 Task: Apply the theme  ""Slate"".
Action: Mouse moved to (225, 83)
Screenshot: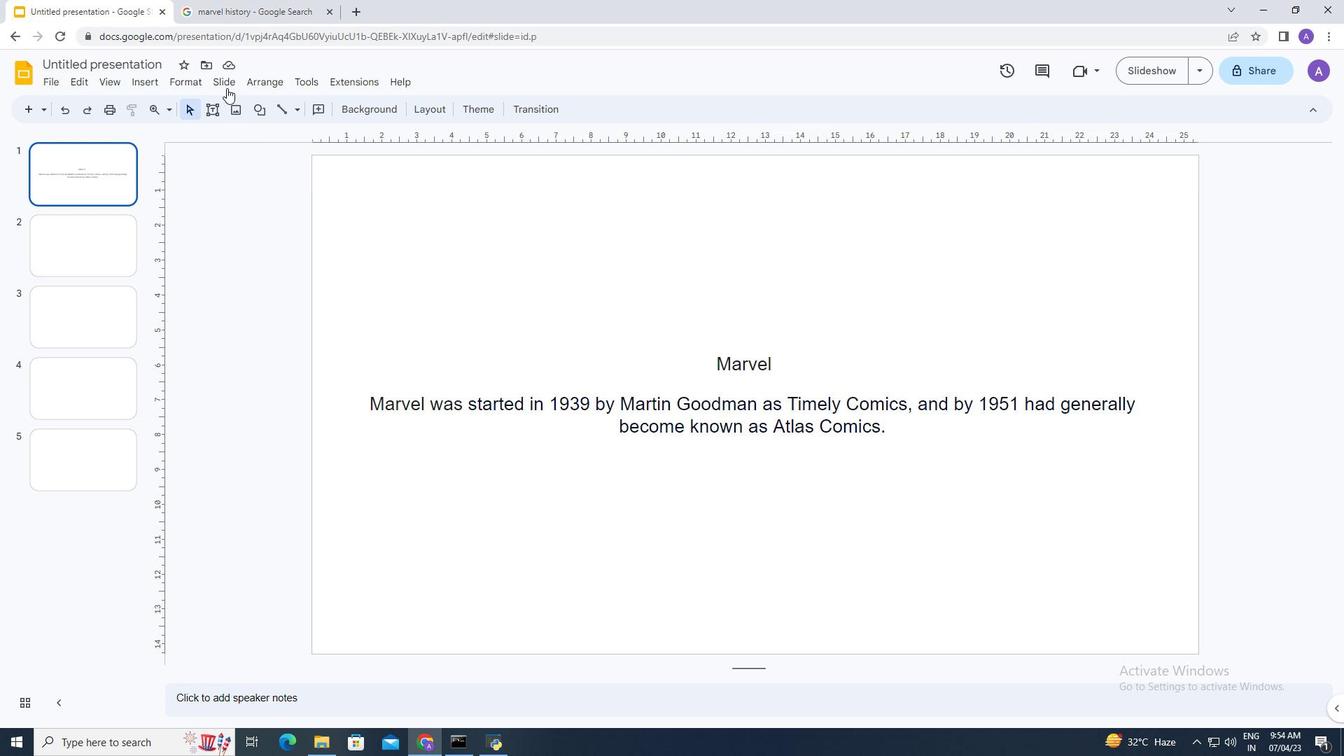 
Action: Mouse pressed left at (225, 83)
Screenshot: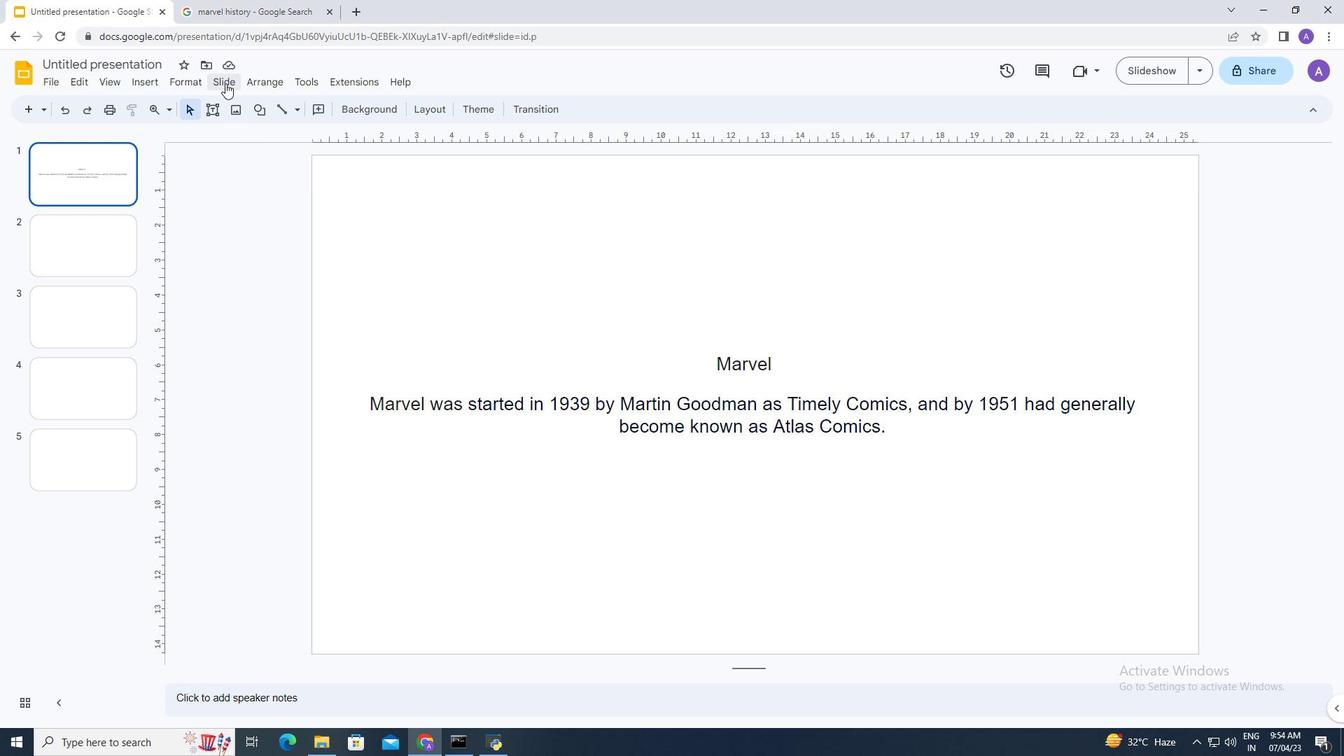 
Action: Mouse moved to (303, 327)
Screenshot: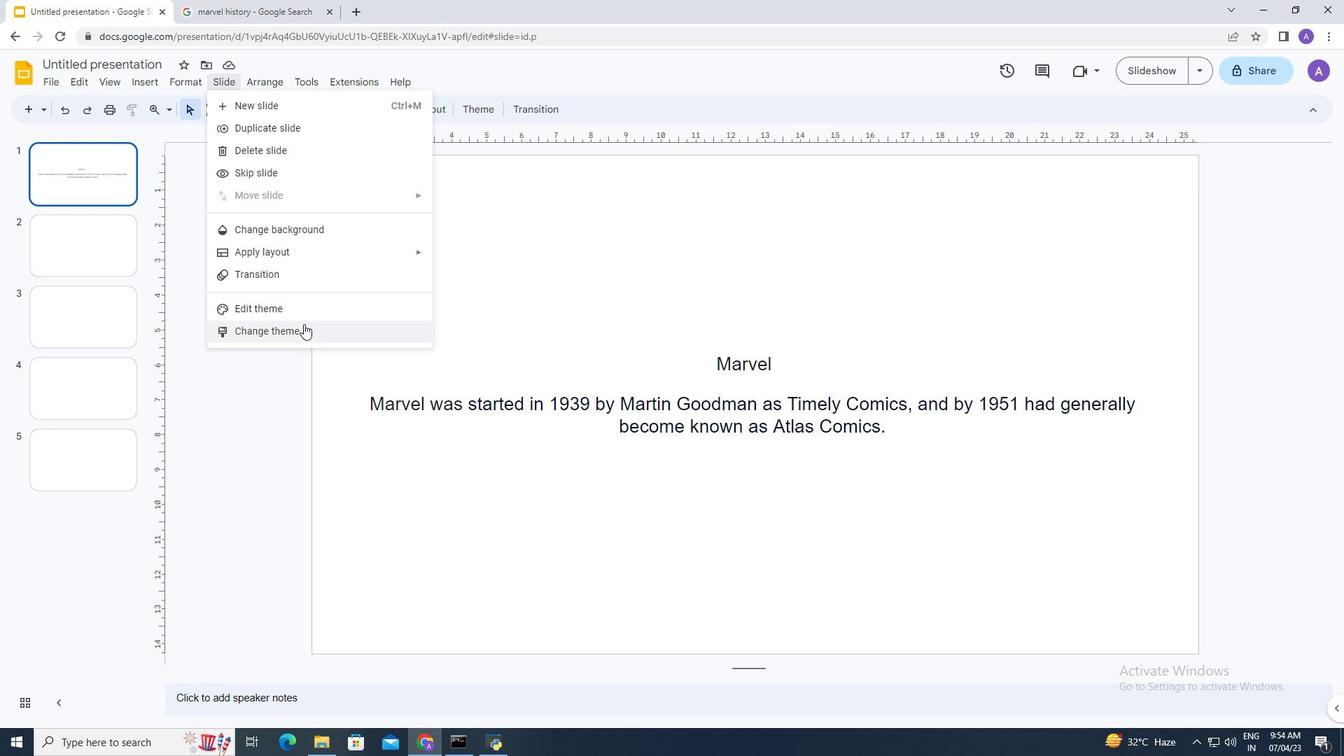 
Action: Mouse pressed left at (303, 327)
Screenshot: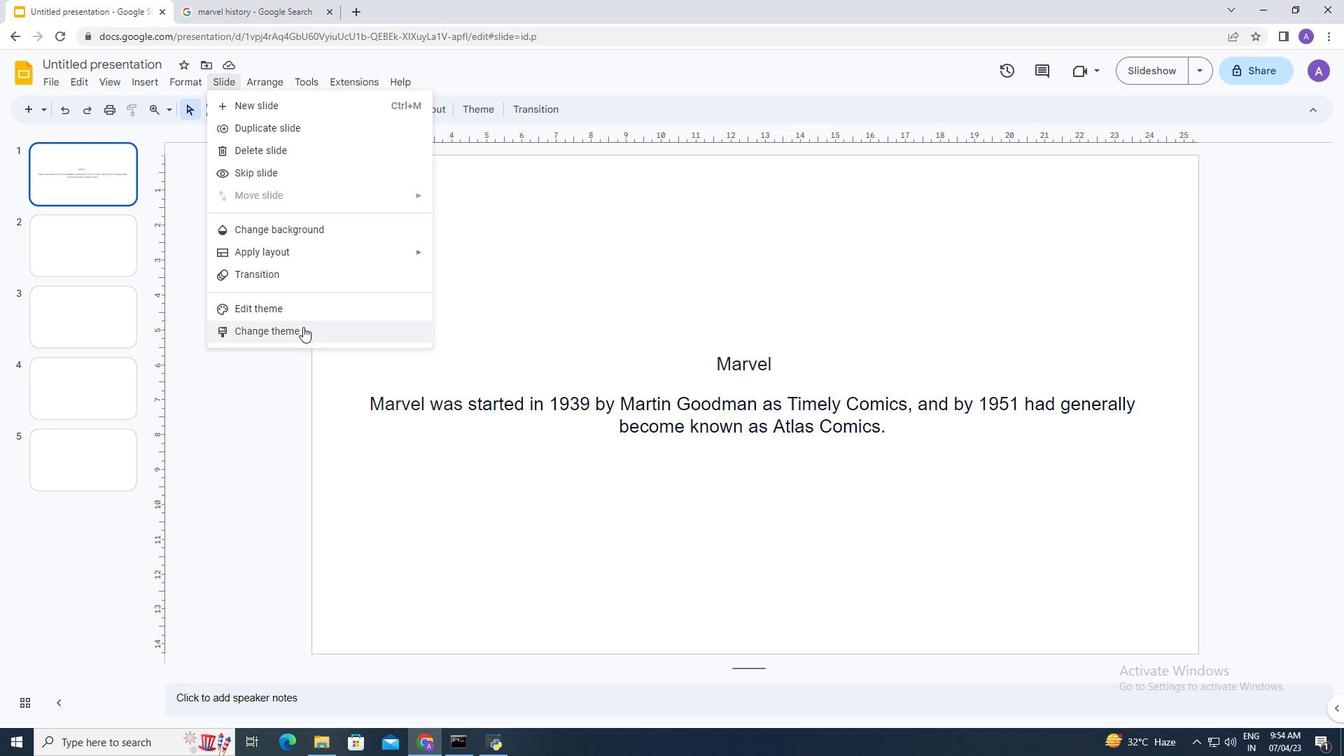 
Action: Mouse moved to (1197, 330)
Screenshot: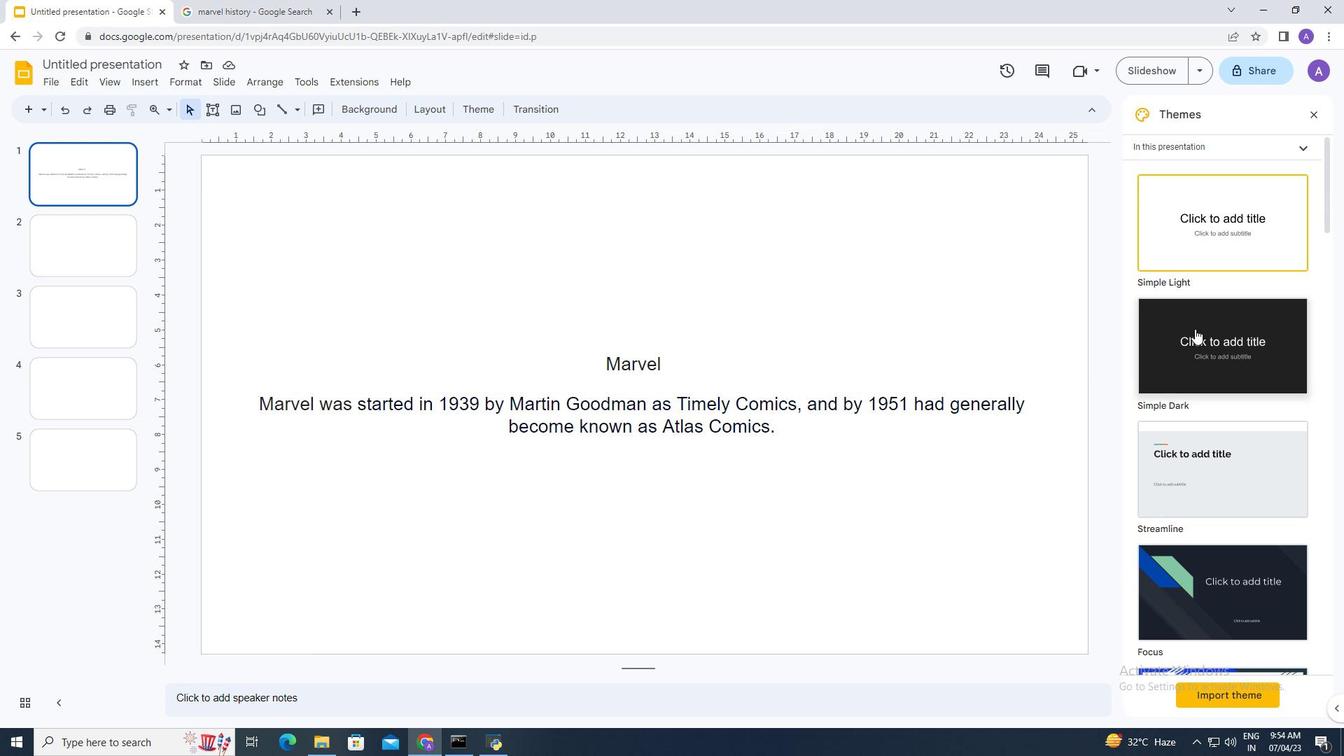 
Action: Mouse scrolled (1197, 329) with delta (0, 0)
Screenshot: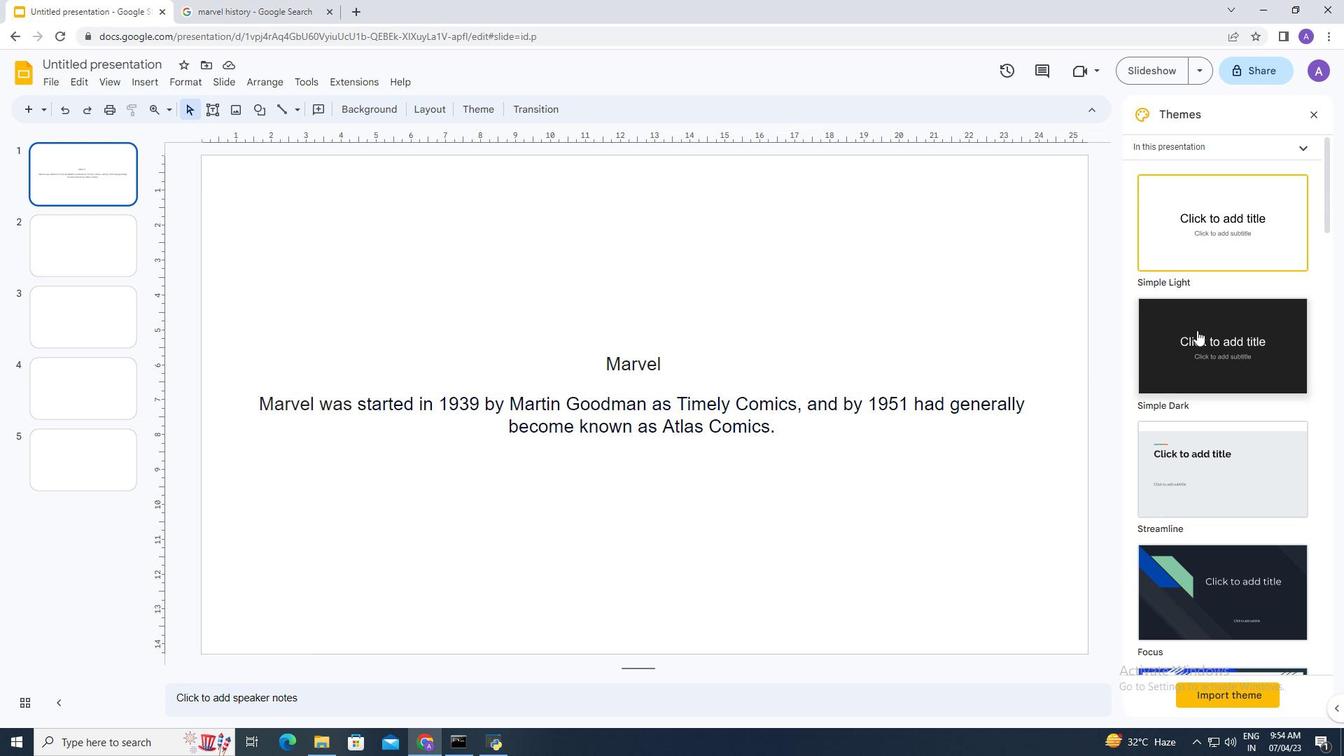 
Action: Mouse scrolled (1197, 329) with delta (0, 0)
Screenshot: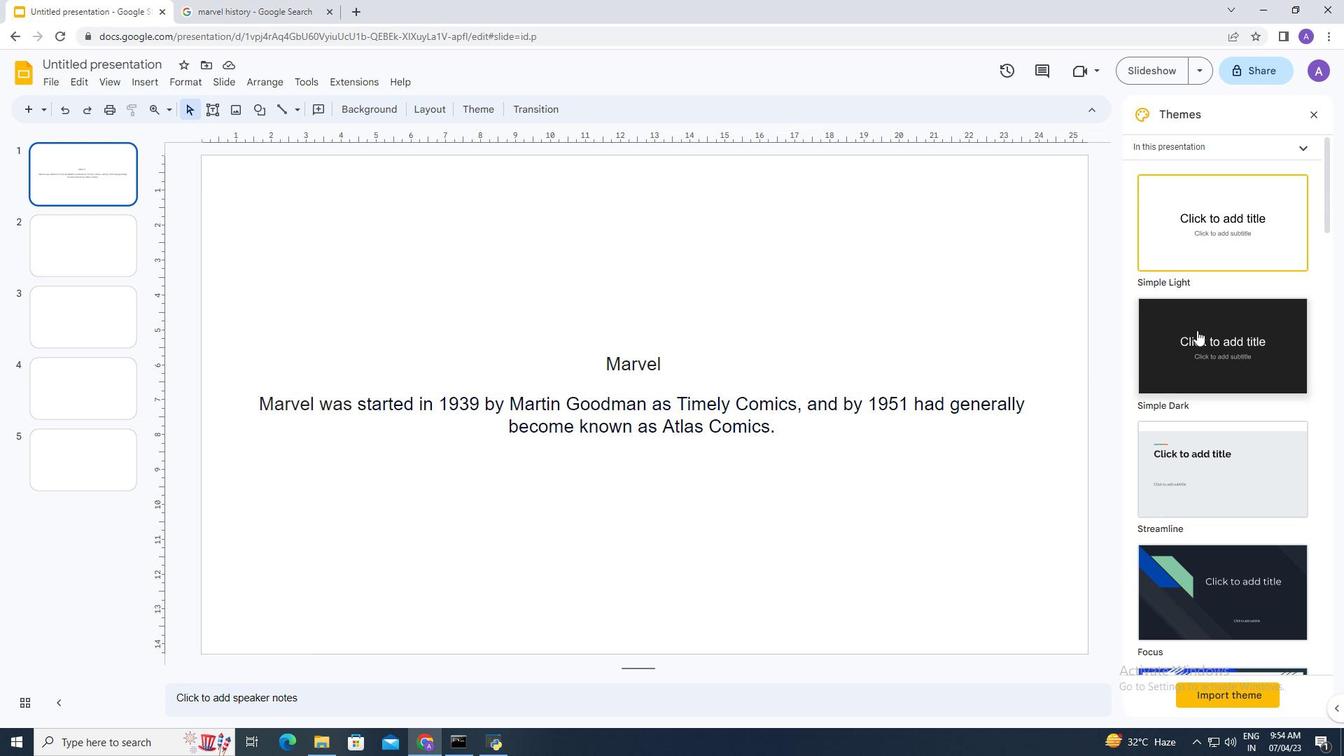 
Action: Mouse scrolled (1197, 329) with delta (0, 0)
Screenshot: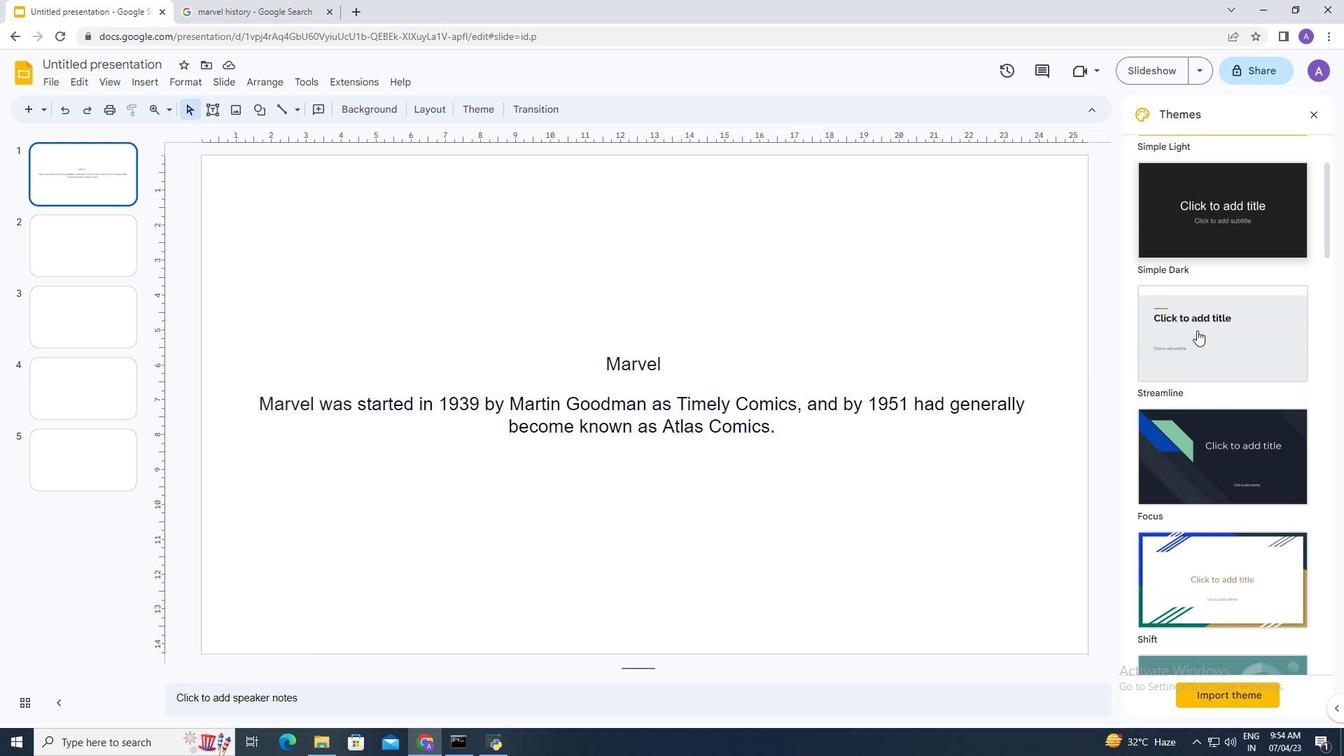 
Action: Mouse scrolled (1197, 329) with delta (0, 0)
Screenshot: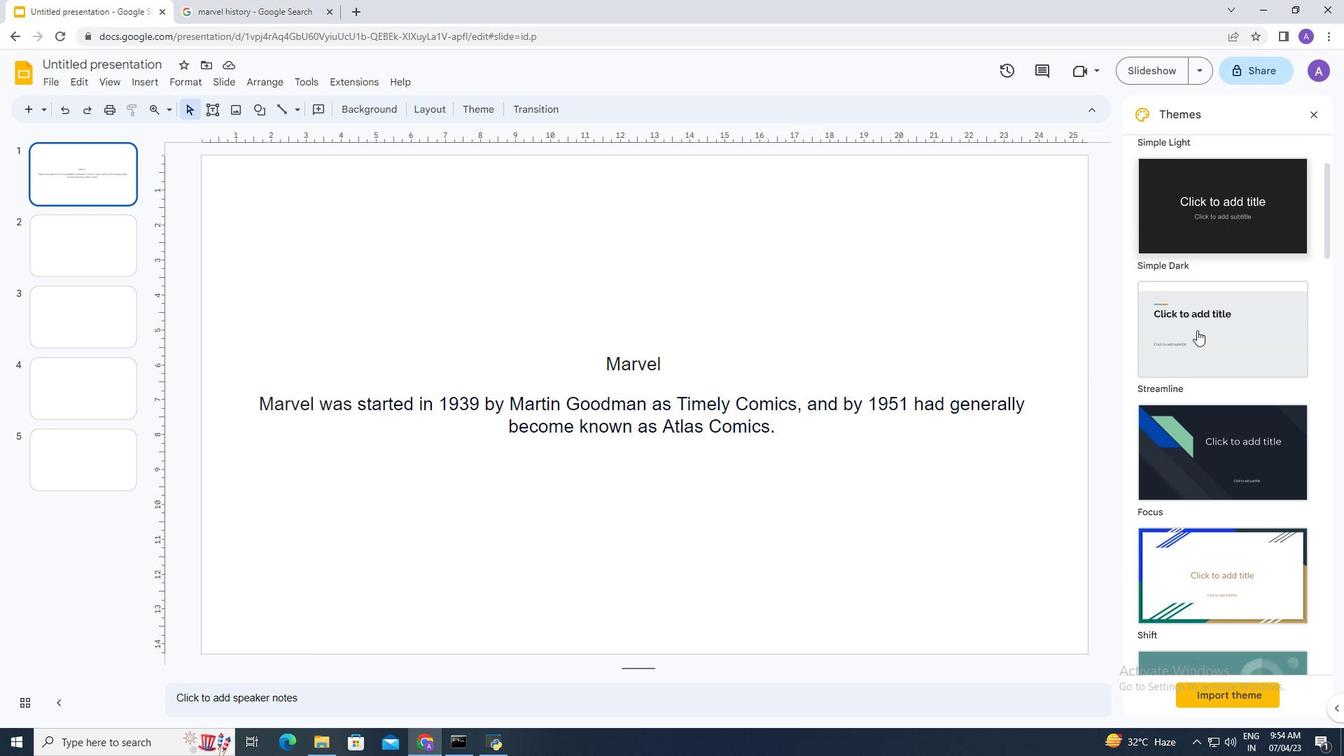 
Action: Mouse scrolled (1197, 329) with delta (0, 0)
Screenshot: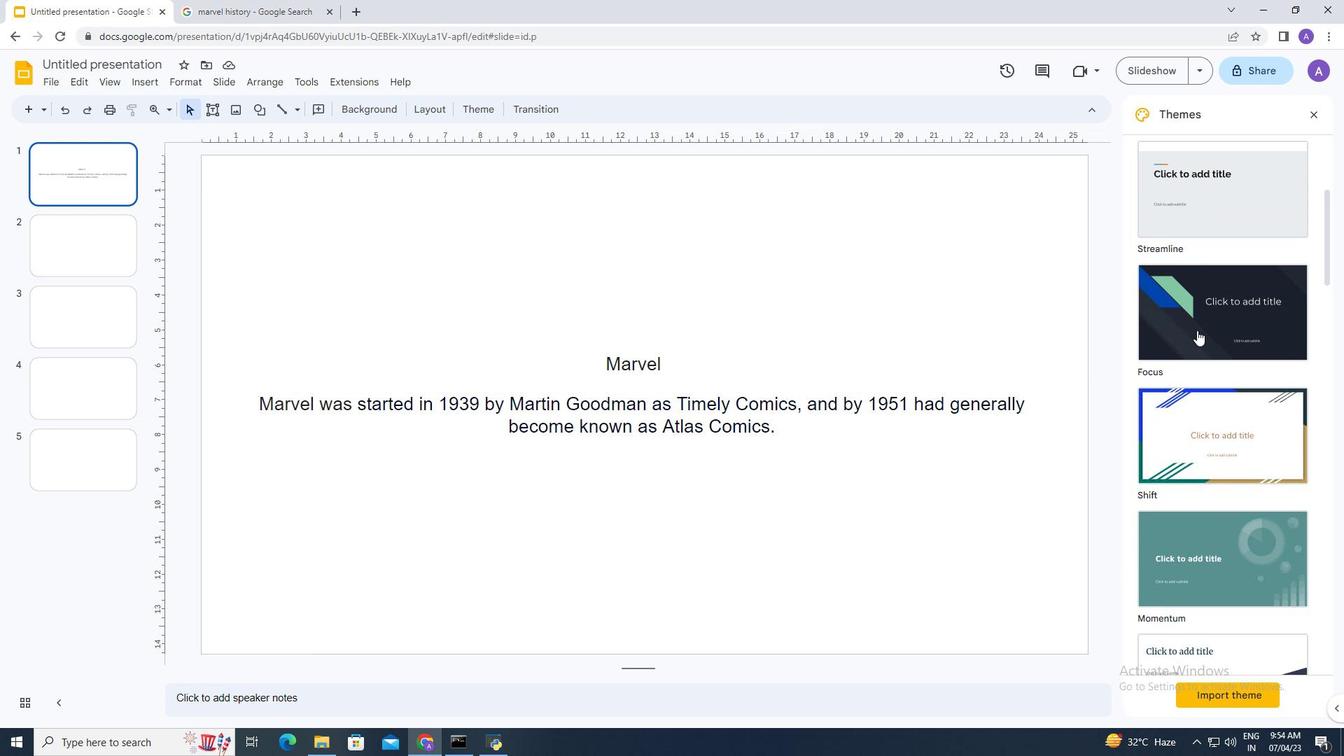 
Action: Mouse scrolled (1197, 329) with delta (0, 0)
Screenshot: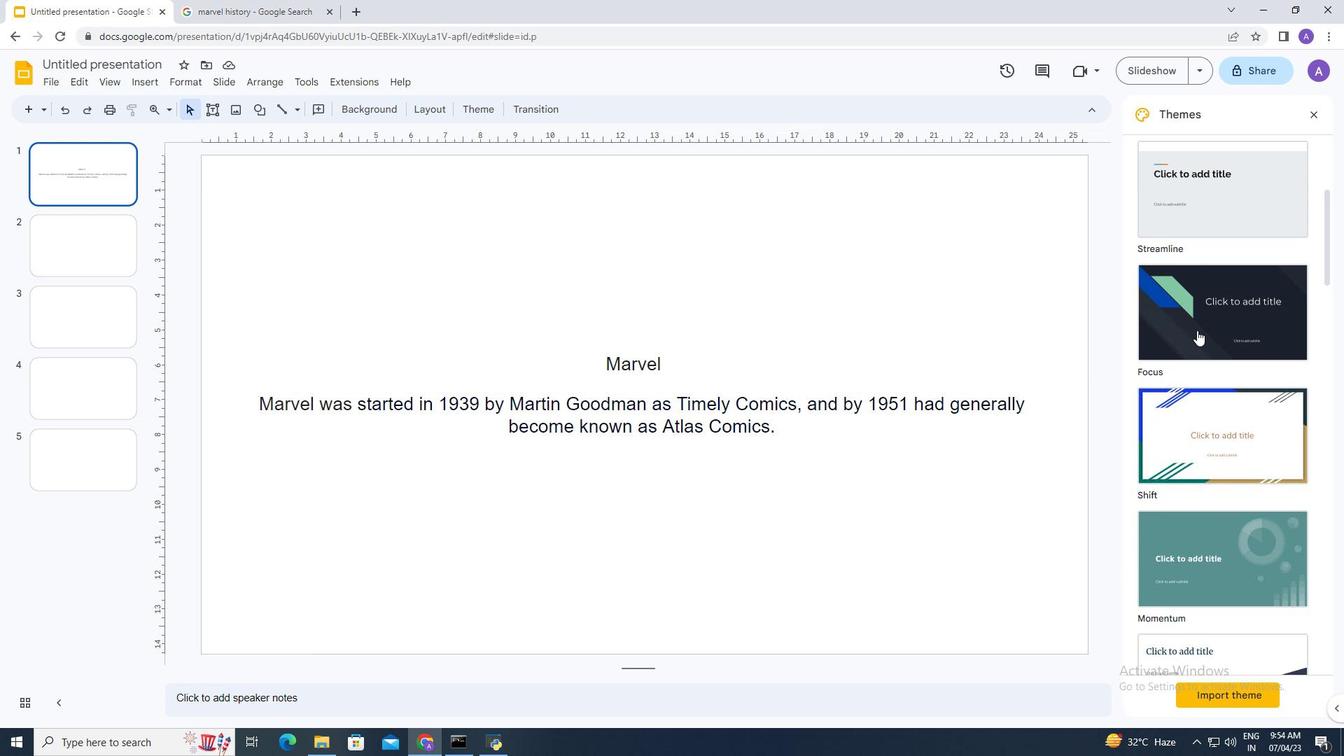 
Action: Mouse scrolled (1197, 329) with delta (0, 0)
Screenshot: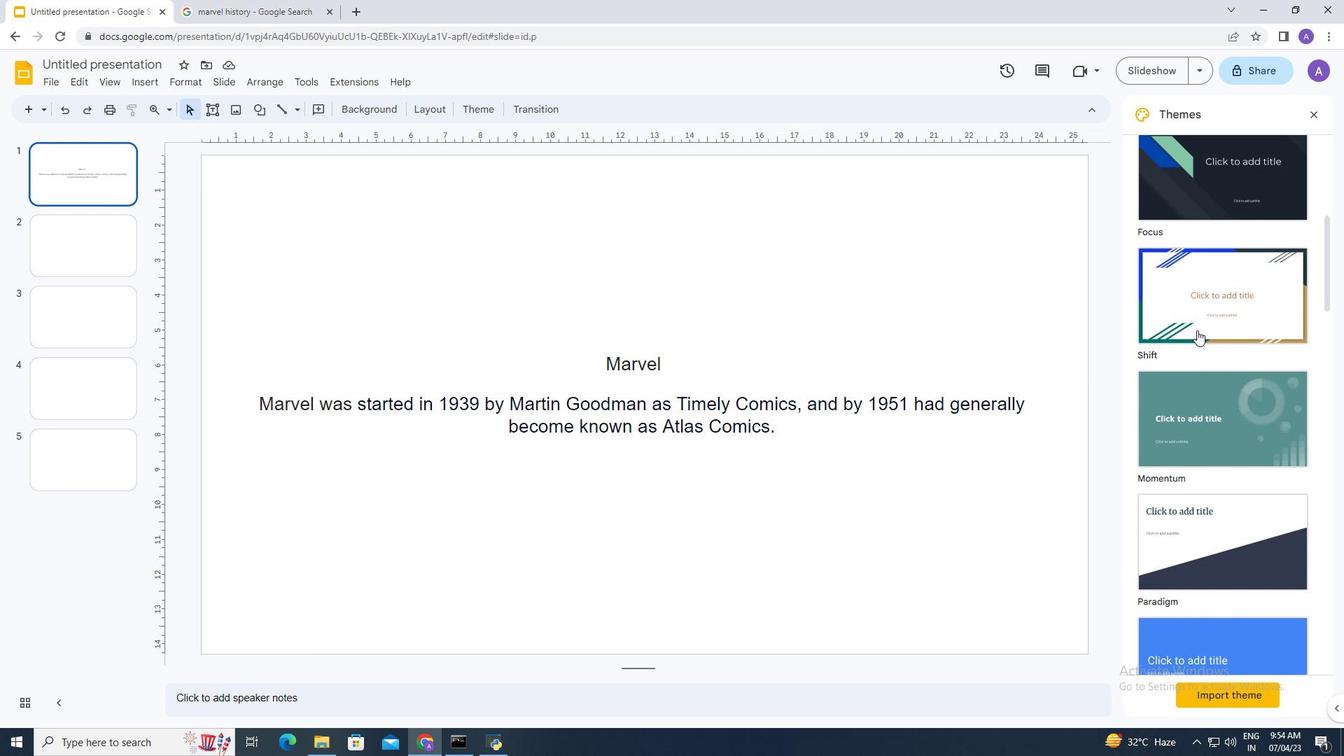 
Action: Mouse scrolled (1197, 329) with delta (0, 0)
Screenshot: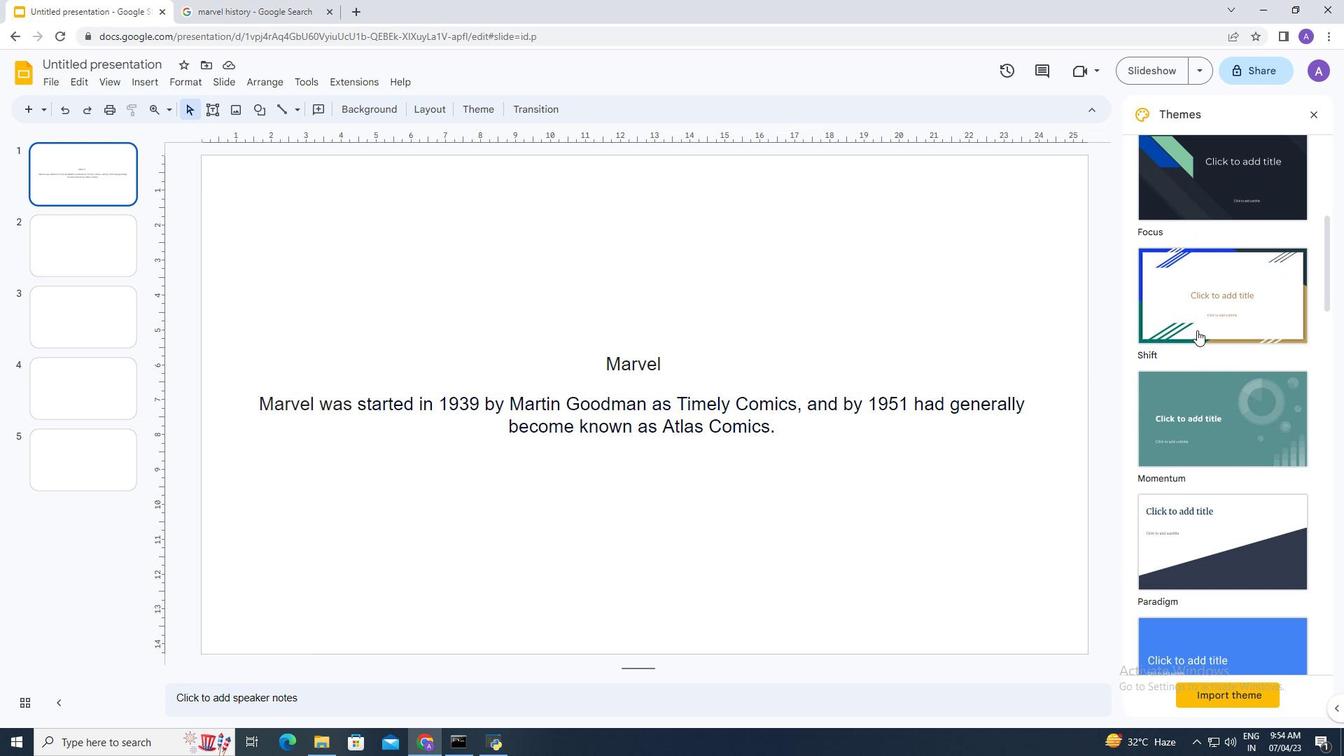 
Action: Mouse scrolled (1197, 329) with delta (0, 0)
Screenshot: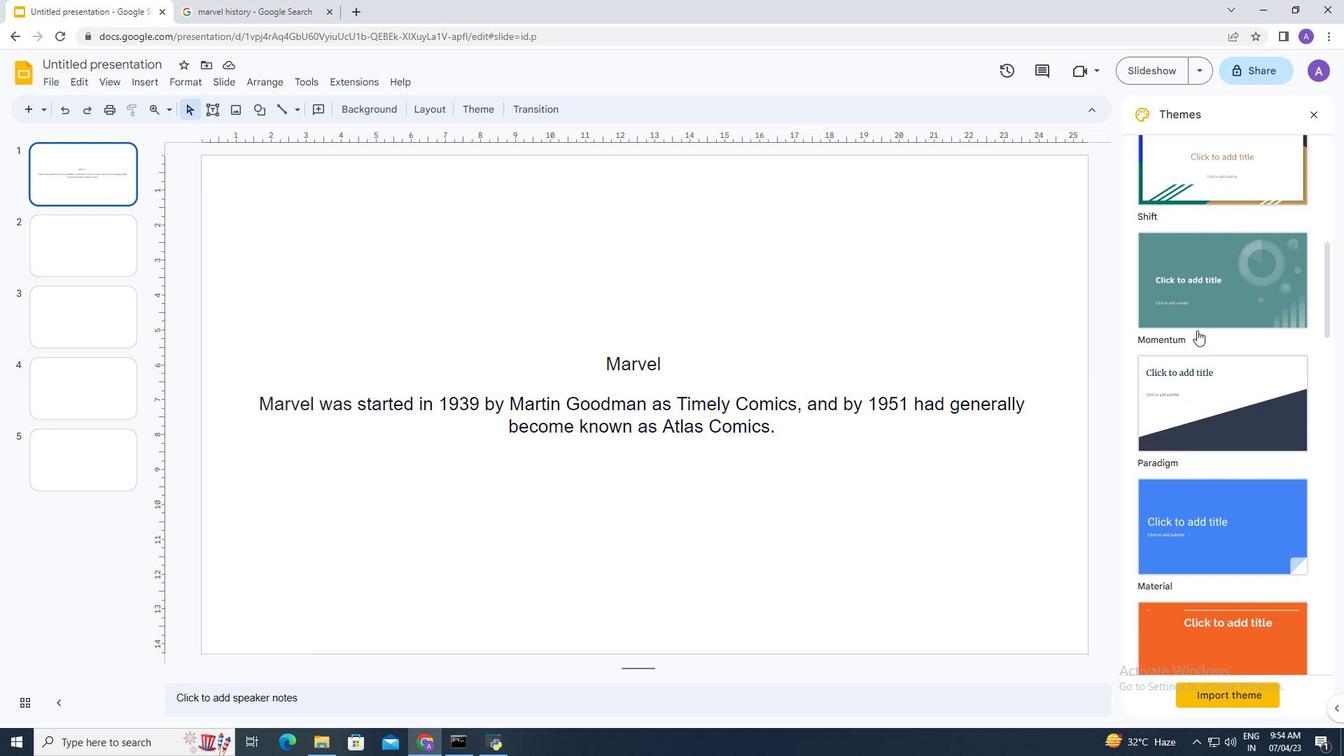 
Action: Mouse scrolled (1197, 329) with delta (0, 0)
Screenshot: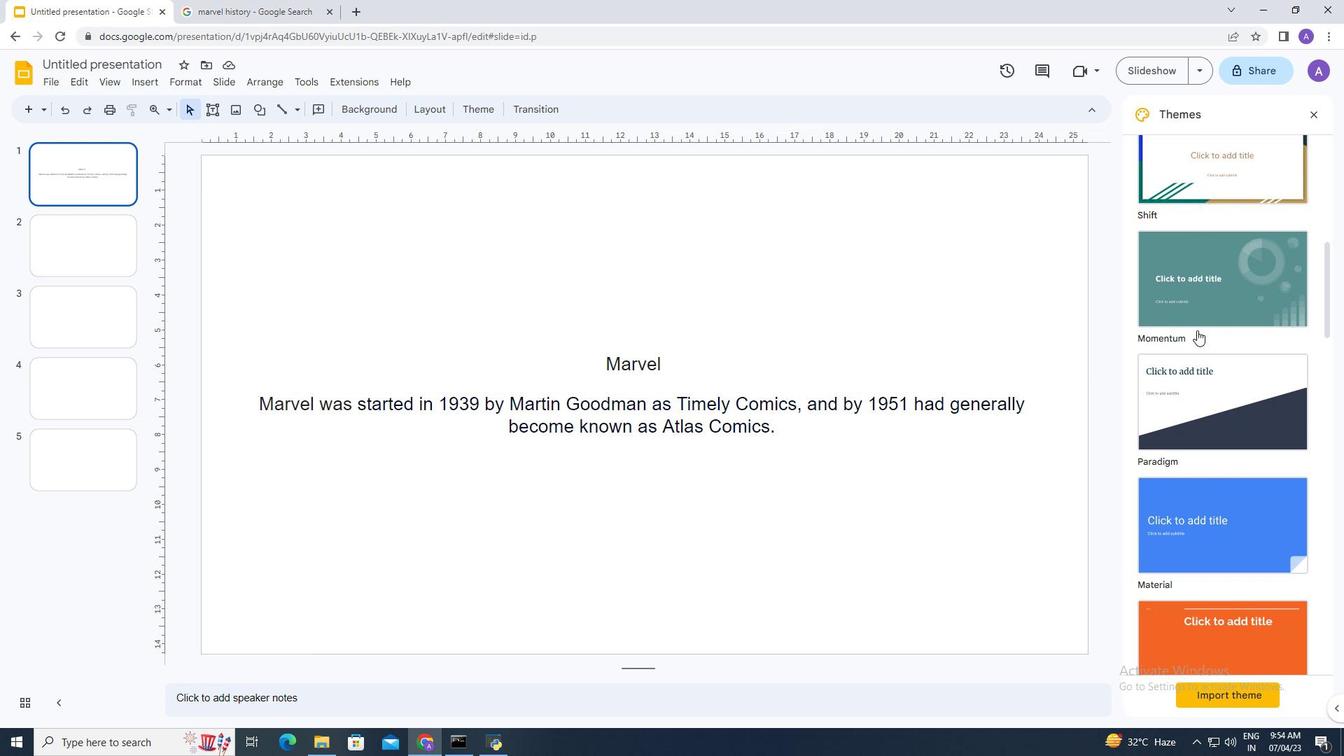 
Action: Mouse scrolled (1197, 329) with delta (0, 0)
Screenshot: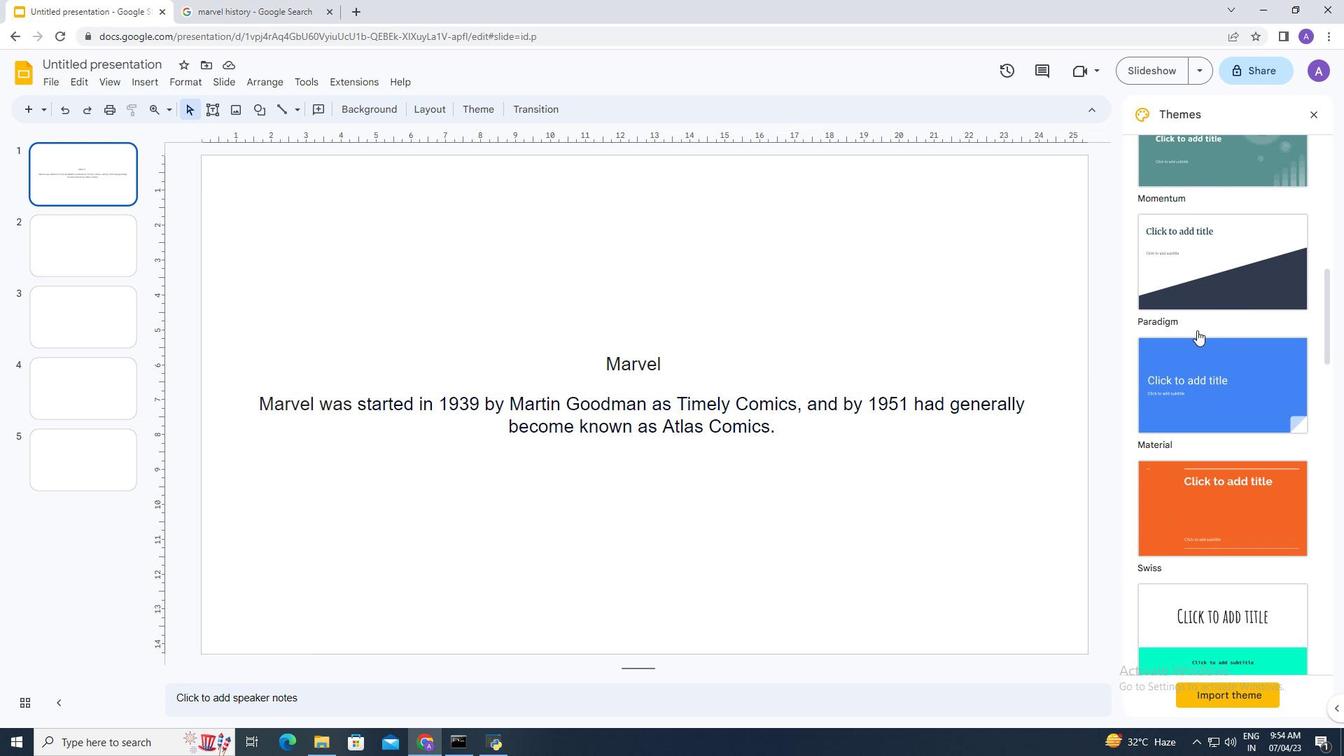 
Action: Mouse scrolled (1197, 329) with delta (0, 0)
Screenshot: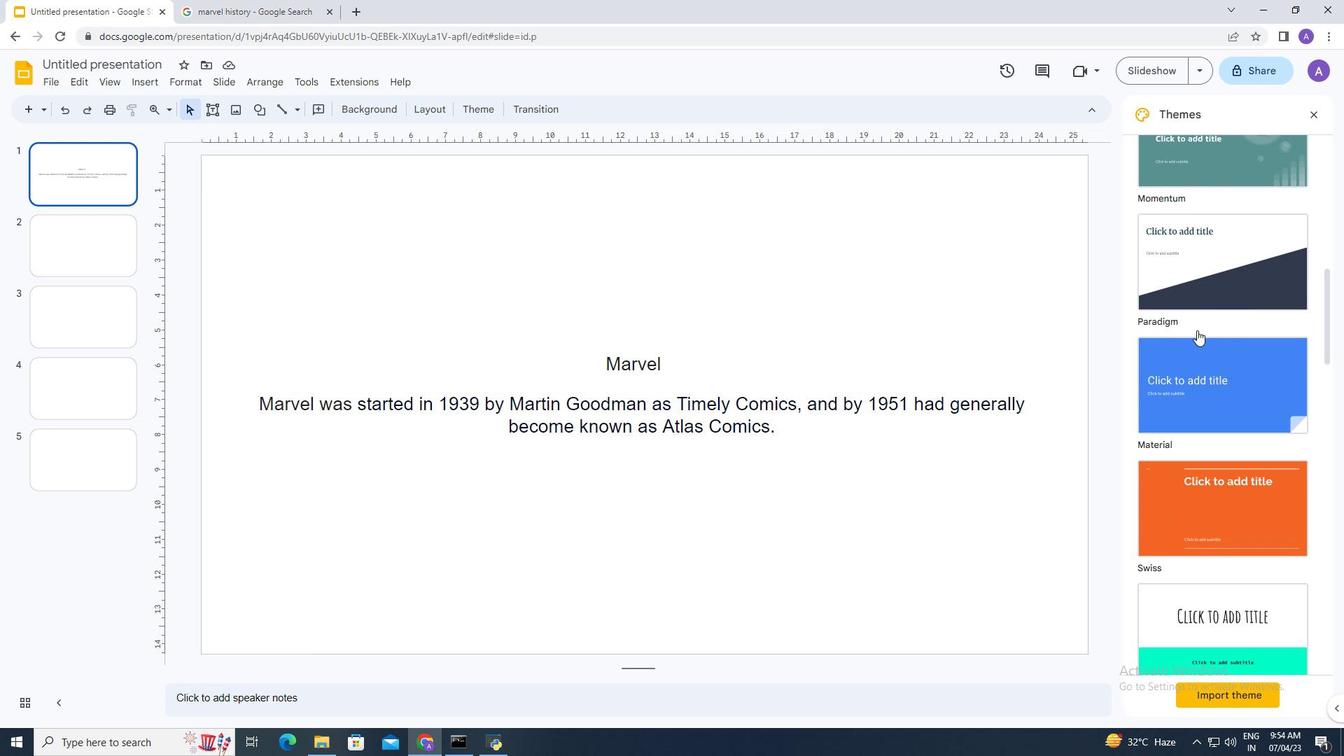 
Action: Mouse scrolled (1197, 329) with delta (0, 0)
Screenshot: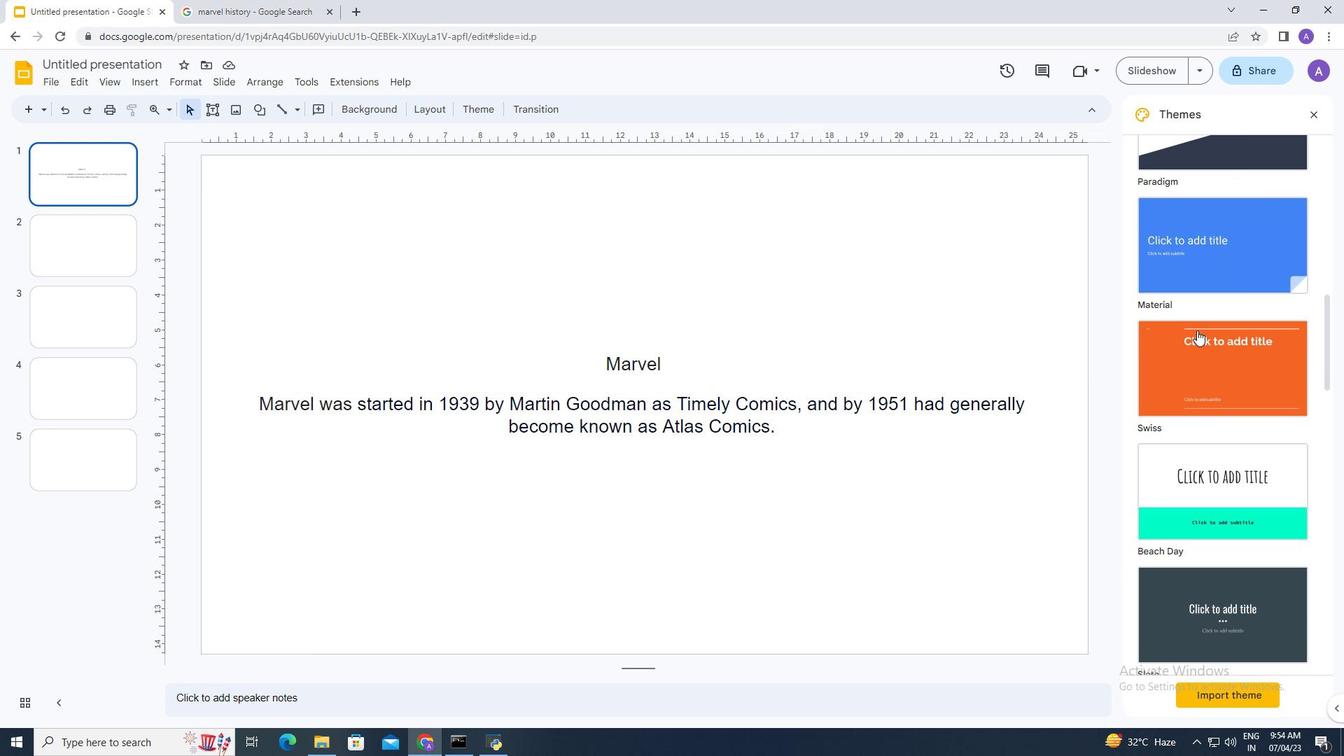 
Action: Mouse scrolled (1197, 329) with delta (0, 0)
Screenshot: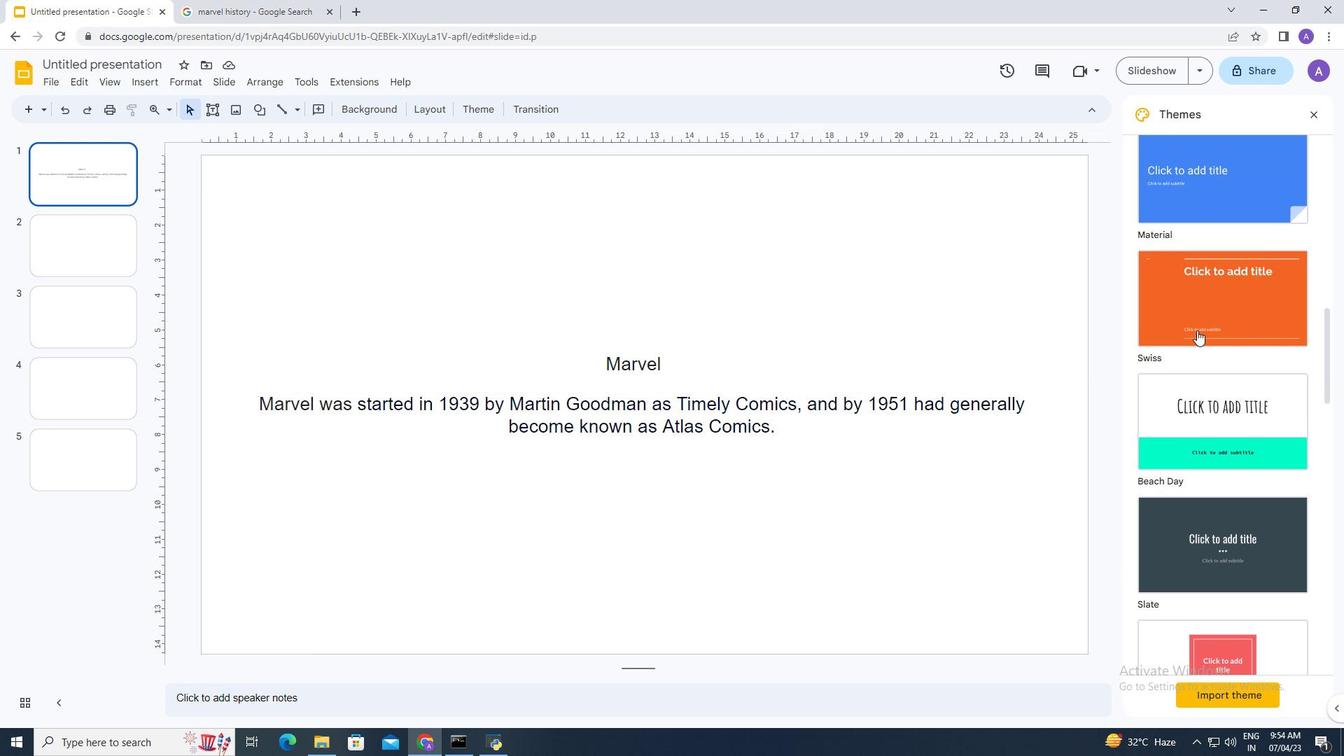 
Action: Mouse scrolled (1197, 329) with delta (0, 0)
Screenshot: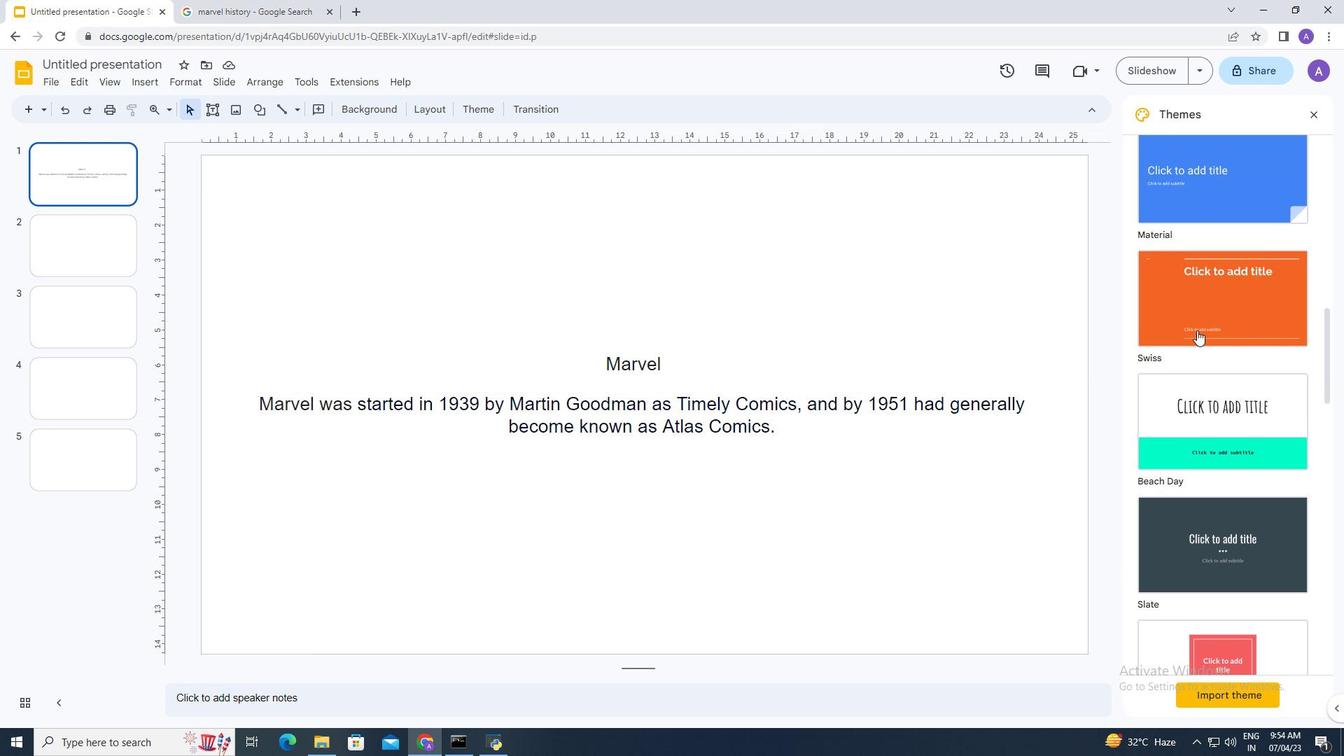 
Action: Mouse moved to (1200, 408)
Screenshot: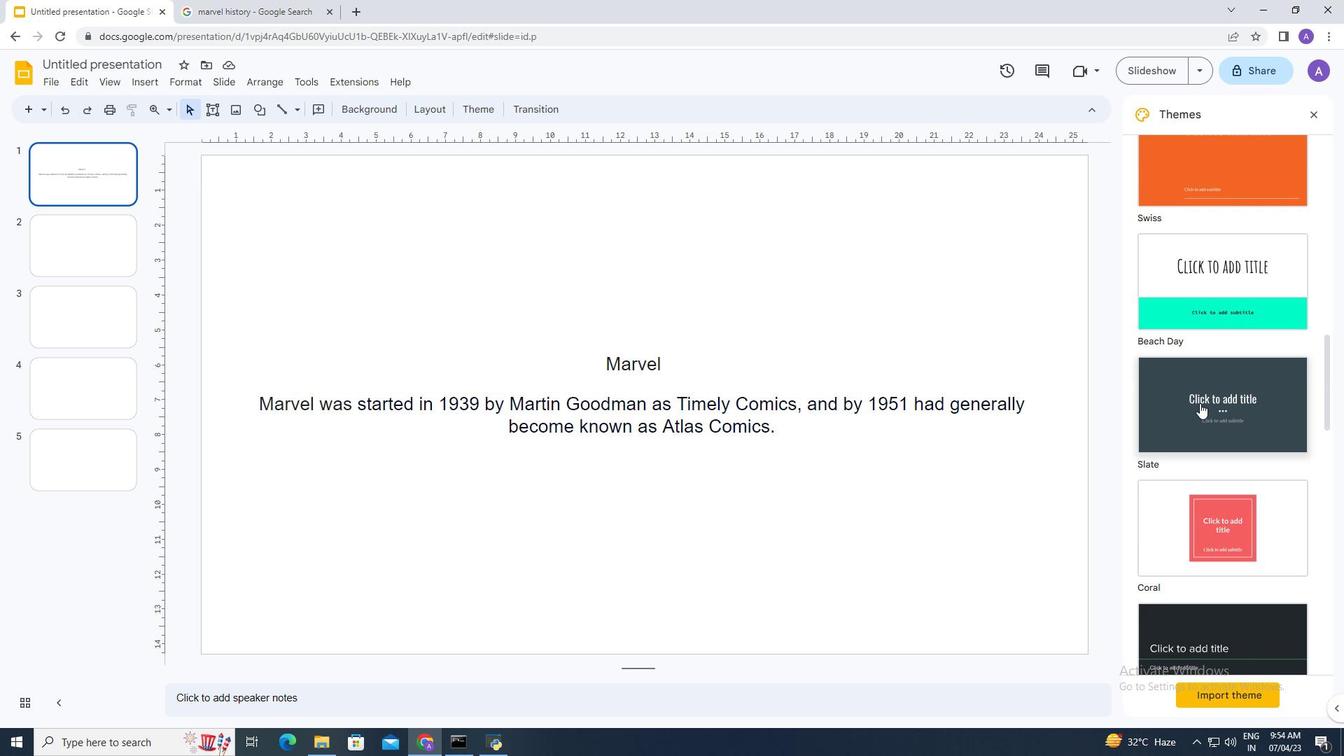 
Action: Mouse pressed left at (1200, 408)
Screenshot: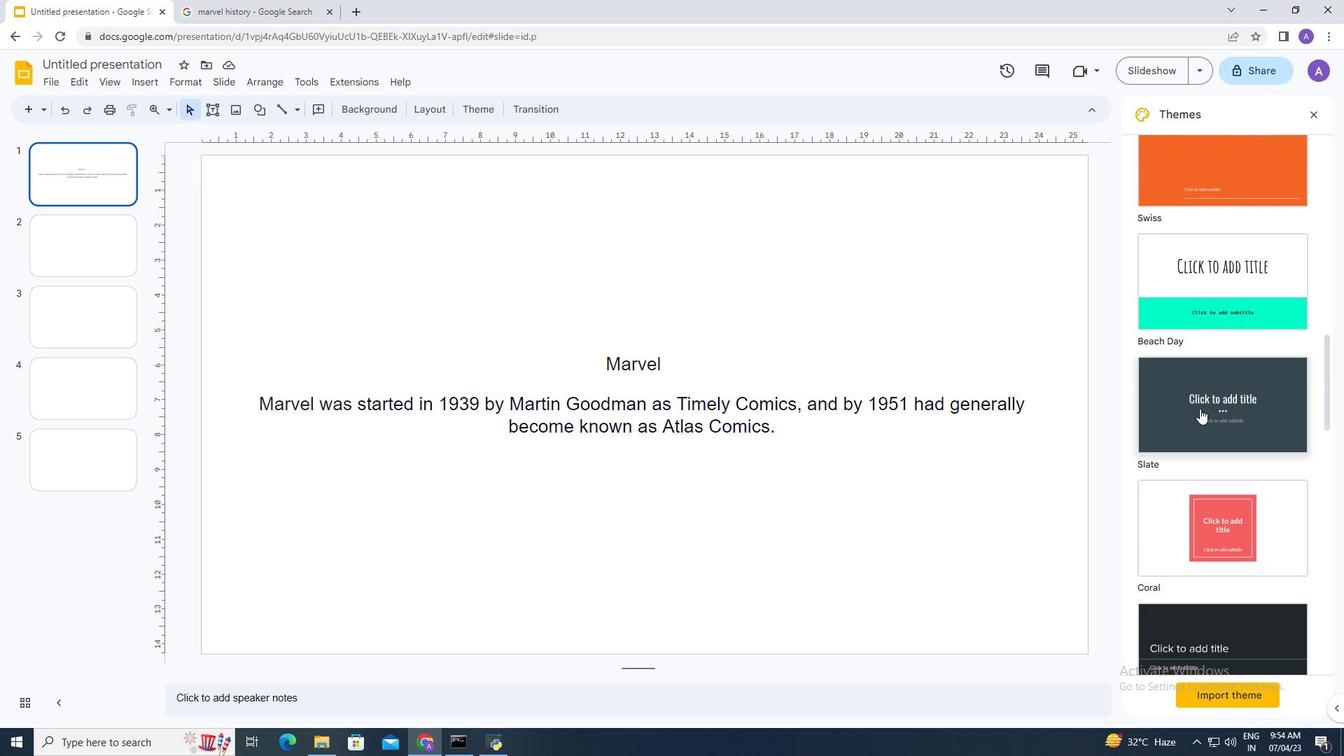 
Action: Mouse moved to (785, 302)
Screenshot: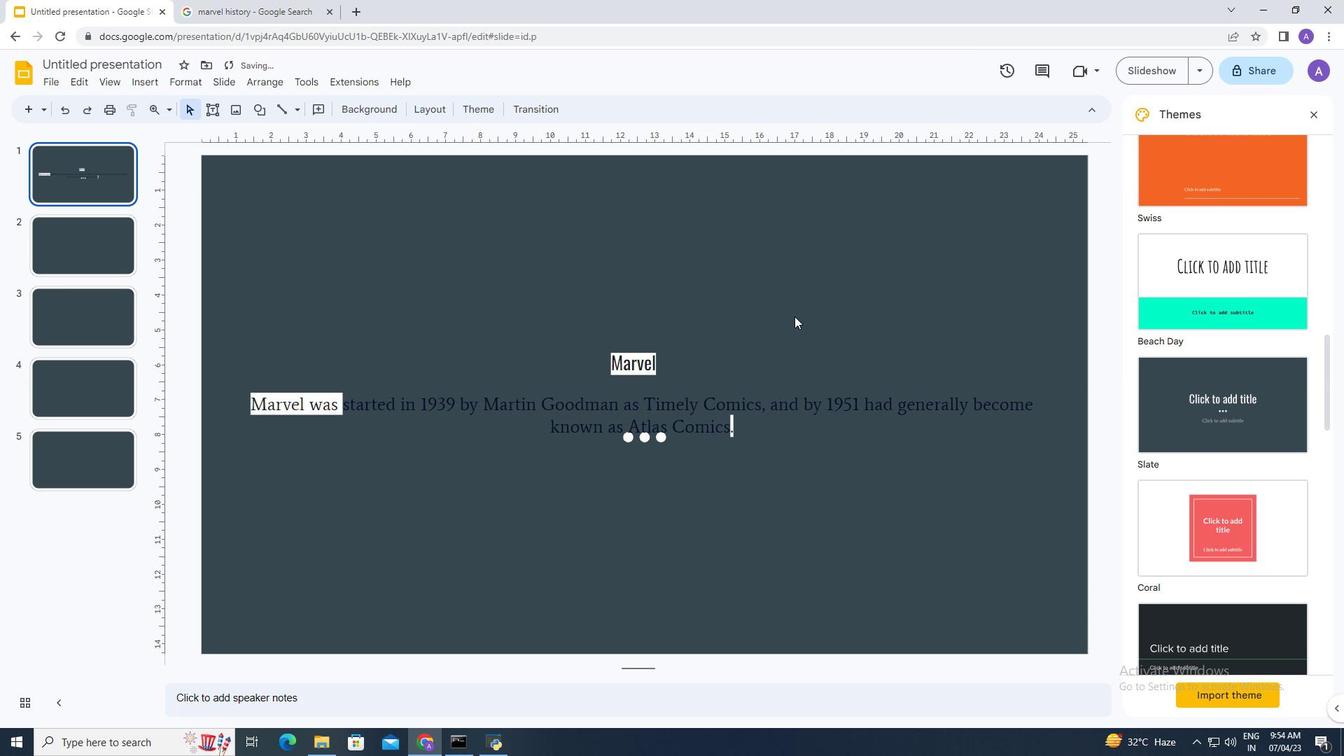 
